 Task: Watermarks and Overlays: Create a picture-in-picture effect with two videos.
Action: Mouse moved to (563, 539)
Screenshot: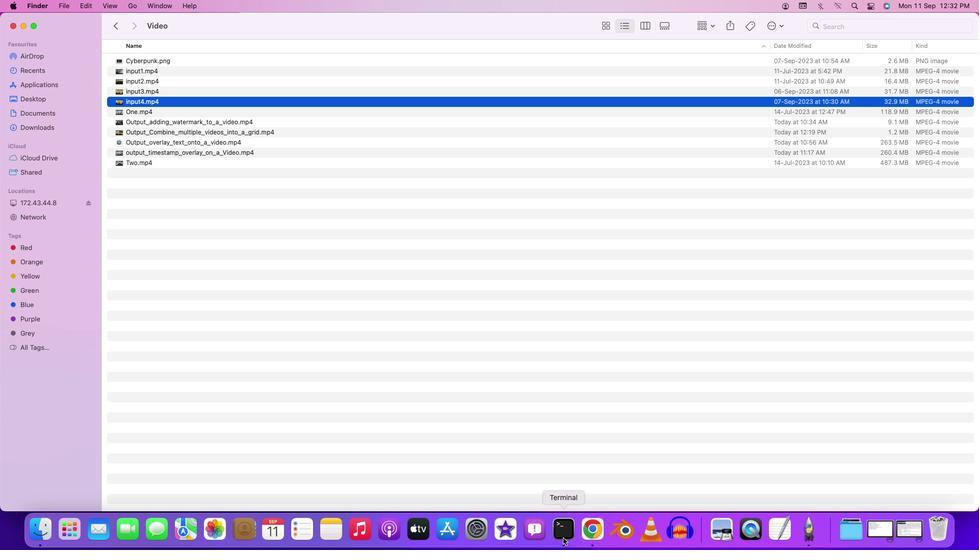 
Action: Mouse pressed right at (563, 539)
Screenshot: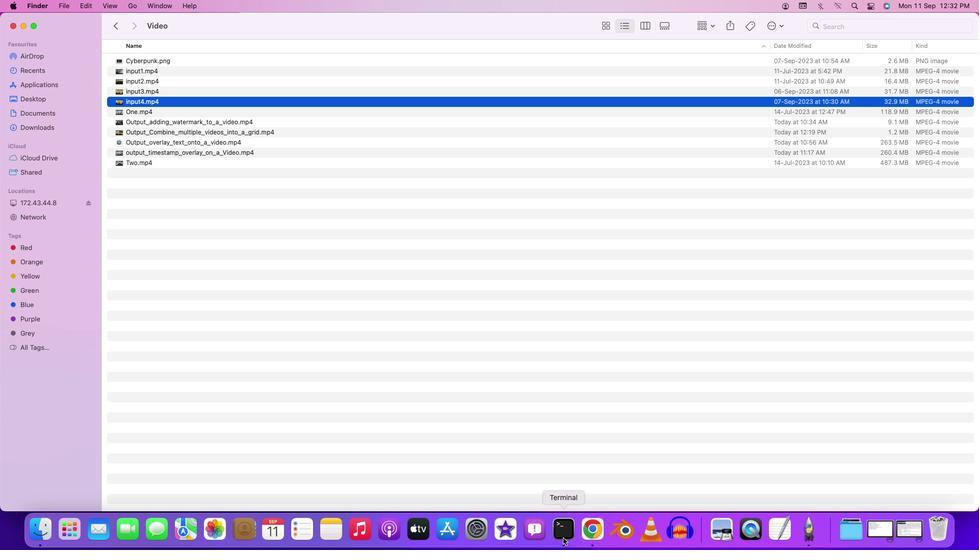 
Action: Mouse moved to (585, 408)
Screenshot: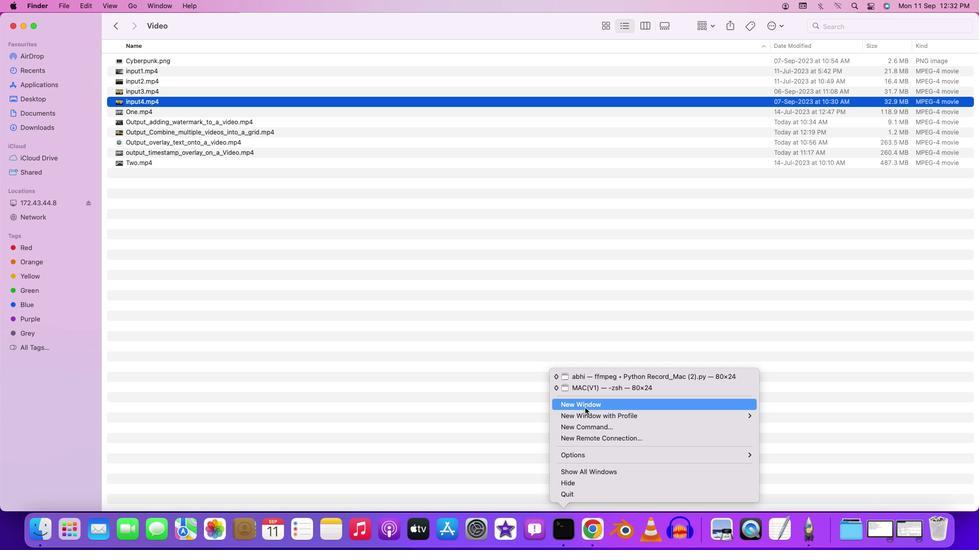 
Action: Mouse pressed left at (585, 408)
Screenshot: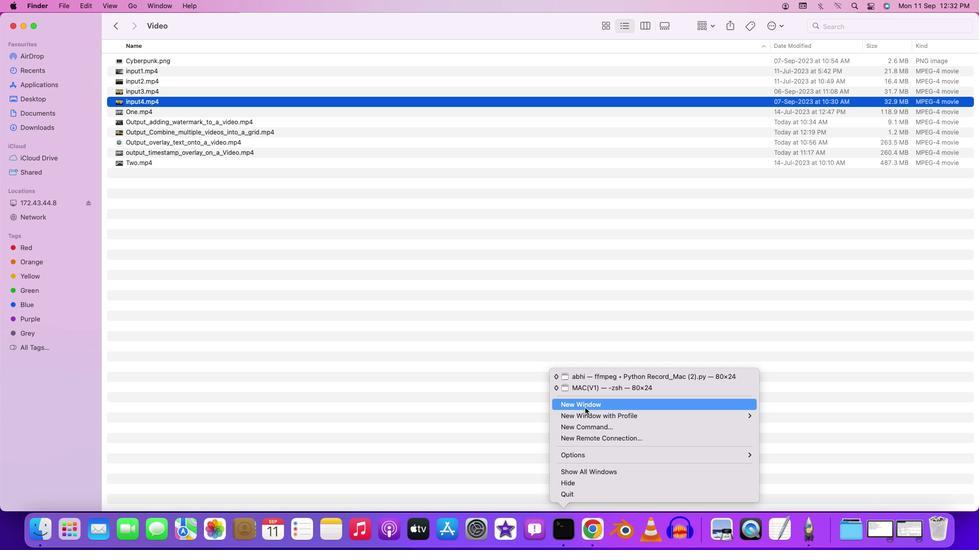 
Action: Mouse moved to (369, 210)
Screenshot: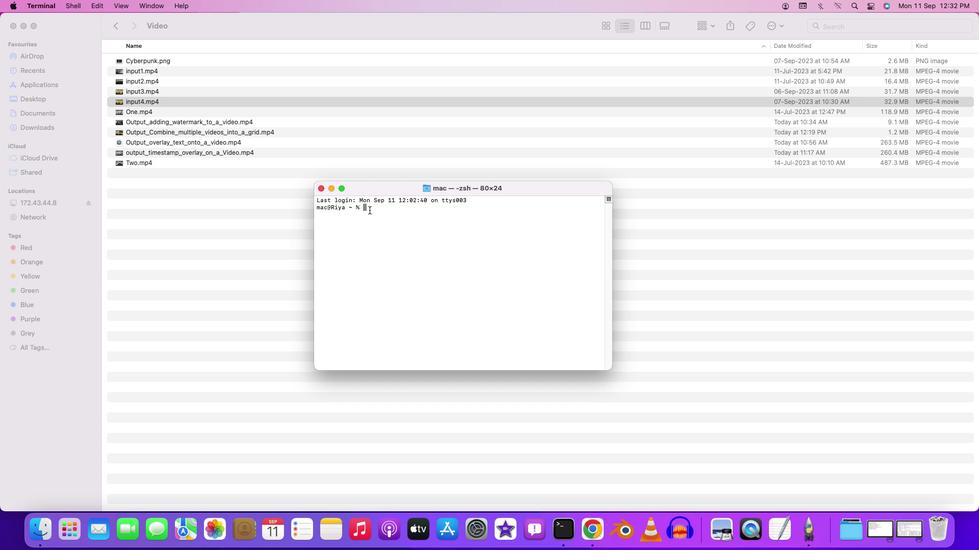 
Action: Mouse pressed left at (369, 210)
Screenshot: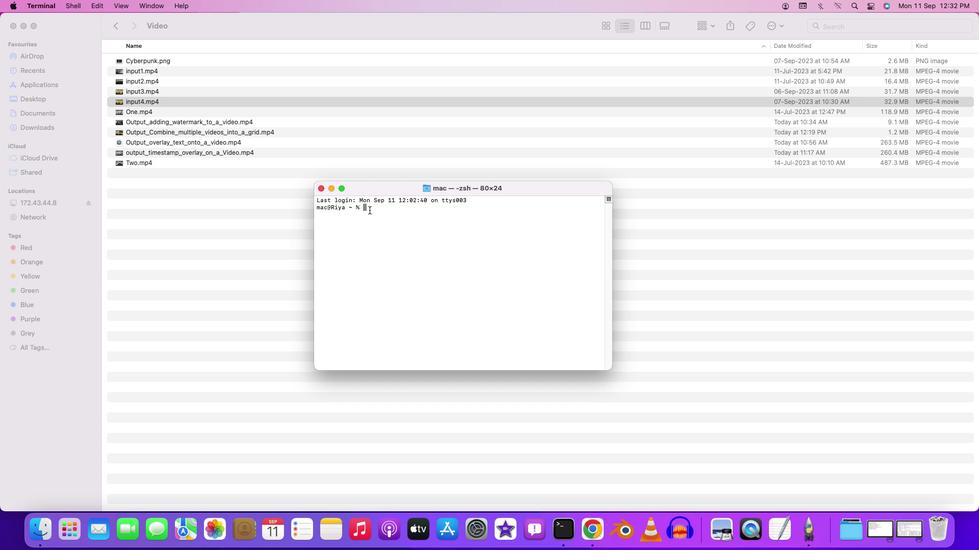 
Action: Key pressed 'c''d'Key.space'd''e''s''k''t''o''p'Key.enter'c''d'Key.spaceKey.shift'F''F''m''p''e''g'Key.enter'c''d'Key.spaceKey.shift'W''a''t''e''r''m''a''r''k'Key.enter'c''d'Key.spaceKey.shift'V''i''d''e''o'Key.enter'f''f''m''p''e''g'Key.space'-''i'Key.space'b''a''c'Key.backspaceKey.backspaceKey.backspaceKey.shift'I'Key.backspace'i''n''p''u''t''3''.''m''p''3'Key.backspace'4'Key.space'-''i'Key.space'i''n''p''u''t''4''.''m''p''4'Key.space'-''f''i''l''e''t'Key.backspaceKey.backspaceKey.backspace'l''e'Key.backspace't''e''r'Key.shift'_''c''o''n''p''l''e'Key.backspaceKey.backspaceKey.backspaceKey.backspace'm''p''l''e''x'Key.spaceKey.shift'"''[''0'Key.shift':''v'']''[''1'Key.shift':''v'']''o''v''e''r''l''a''y''=''1''0'Key.shift':''1''0'Key.shift'"'Key.spaceKey.shift'O''u''t''p''u''t'Key.spaceKey.backspaceKey.shift'_'Key.shift'P''i''c''t''u''r''e''i''n''p''i''t'Key.backspace'c''t''u''r''e'Key.shift'_''e''f''f''e''c''t'','Key.backspace'.''m''p''4'Key.enter
Screenshot: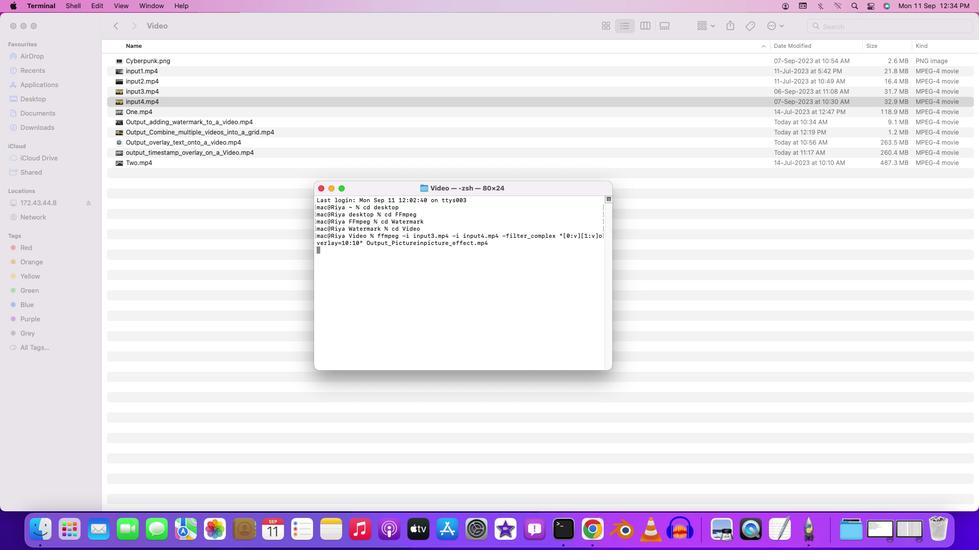 
Action: Mouse moved to (455, 348)
Screenshot: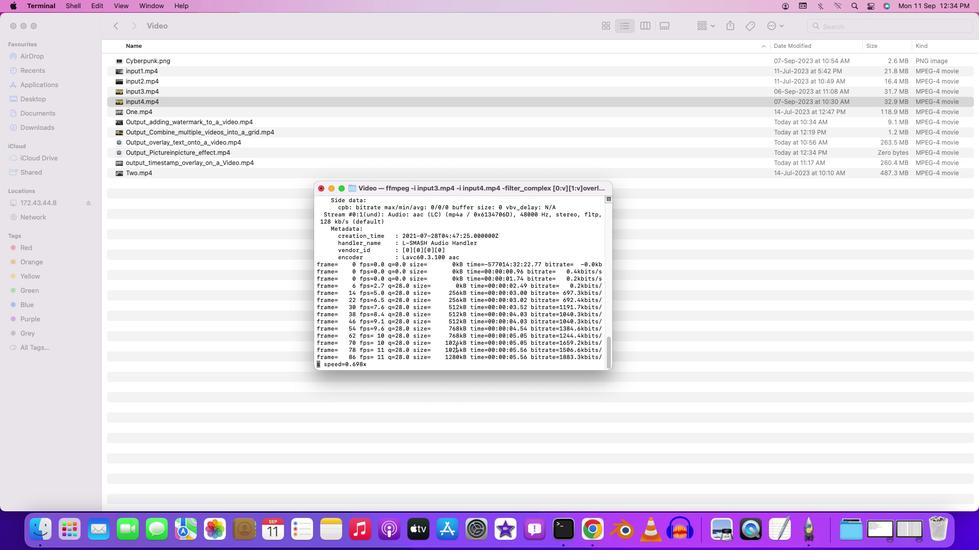 
